 Task: Add Attachment from Google Drive to Card Card0000000127 in Board Board0000000032 in Workspace WS0000000011 in Trello. Add Cover Orange to Card Card0000000127 in Board Board0000000032 in Workspace WS0000000011 in Trello. Add "Add Label …" with "Title" Title0000000127 to Button Button0000000127 to Card Card0000000127 in Board Board0000000032 in Workspace WS0000000011 in Trello. Add Description DS0000000127 to Card Card0000000127 in Board Board0000000032 in Workspace WS0000000011 in Trello. Add Comment CM0000000127 to Card Card0000000127 in Board Board0000000032 in Workspace WS0000000011 in Trello
Action: Mouse moved to (286, 441)
Screenshot: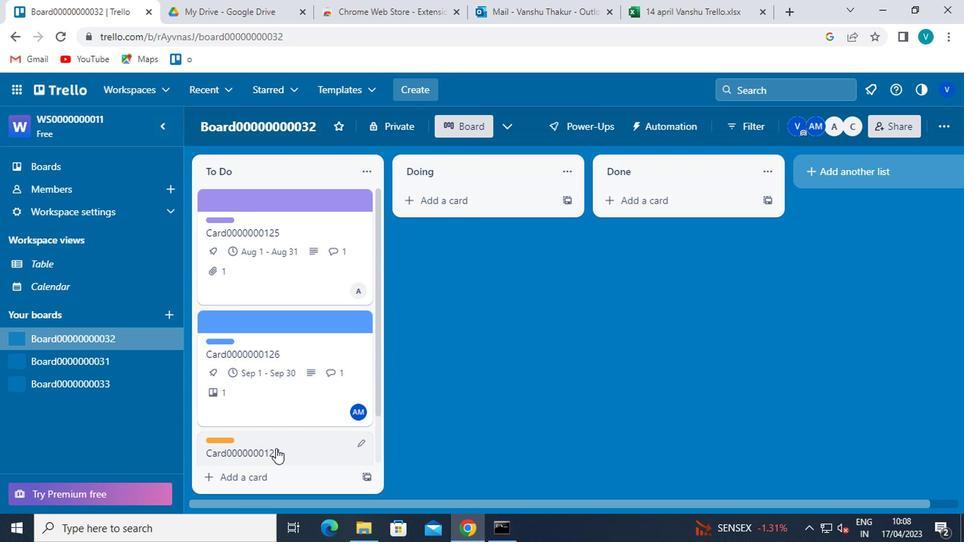 
Action: Mouse pressed left at (286, 441)
Screenshot: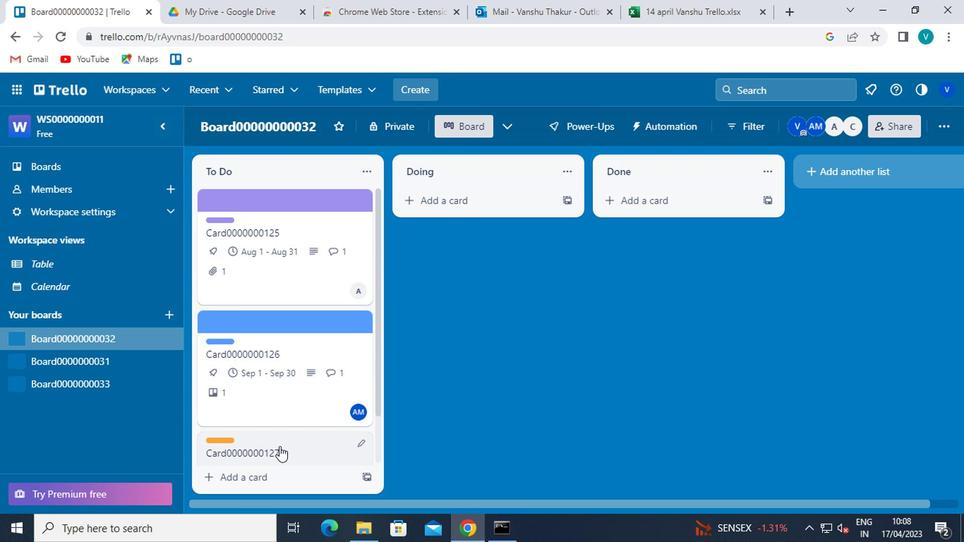 
Action: Mouse moved to (662, 363)
Screenshot: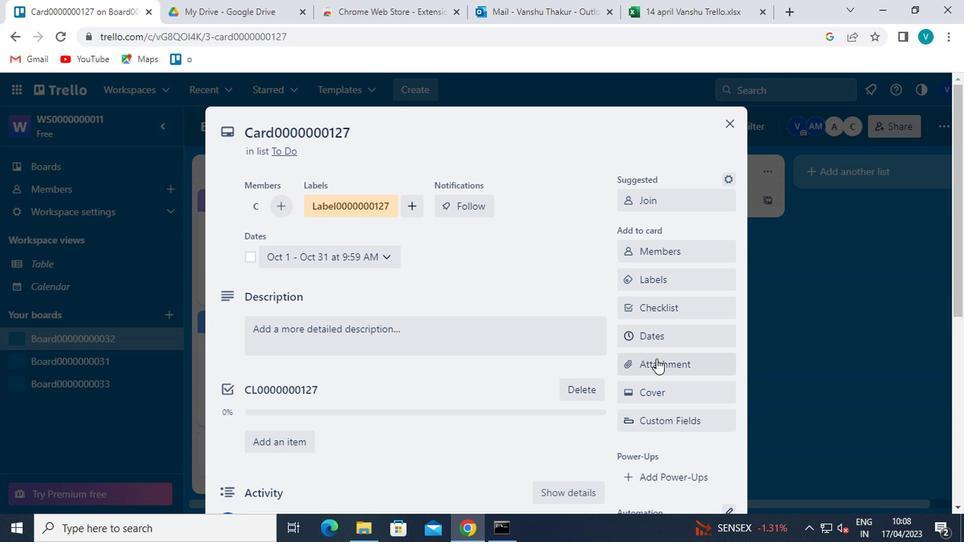 
Action: Mouse pressed left at (662, 363)
Screenshot: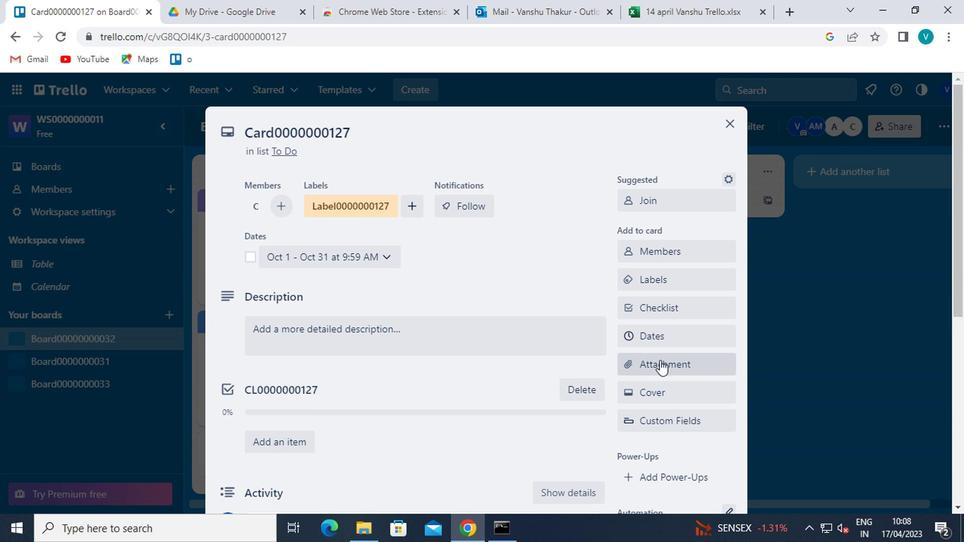 
Action: Mouse moved to (682, 188)
Screenshot: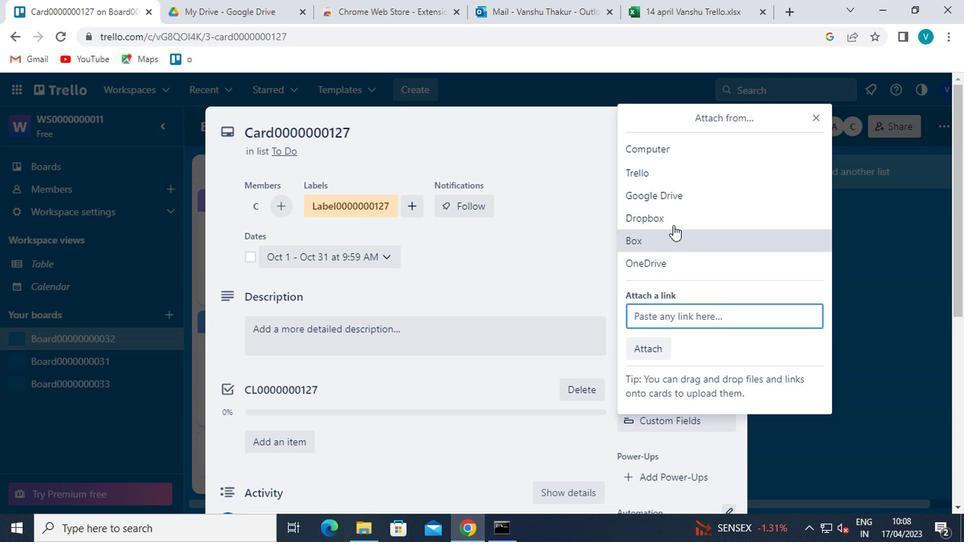 
Action: Mouse pressed left at (682, 188)
Screenshot: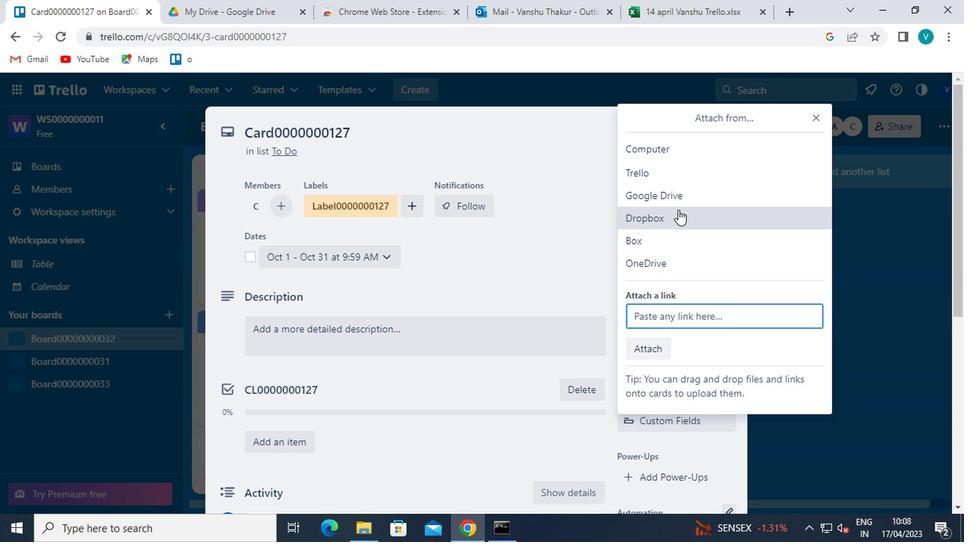 
Action: Mouse moved to (304, 317)
Screenshot: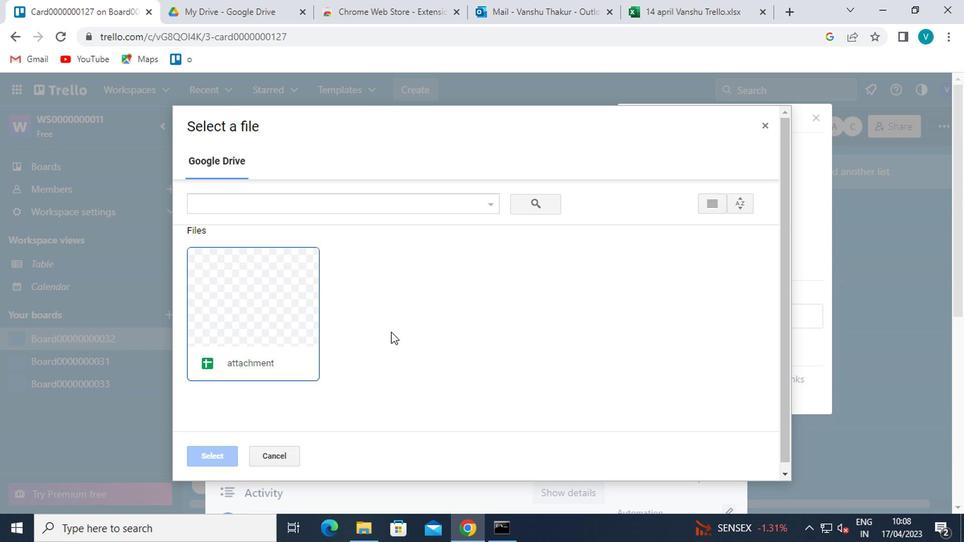 
Action: Mouse pressed left at (304, 317)
Screenshot: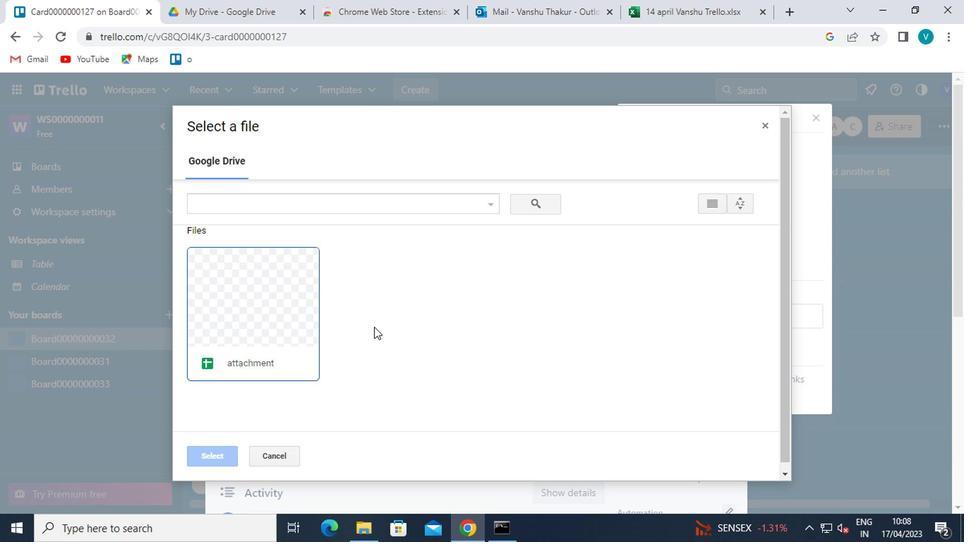 
Action: Mouse moved to (200, 451)
Screenshot: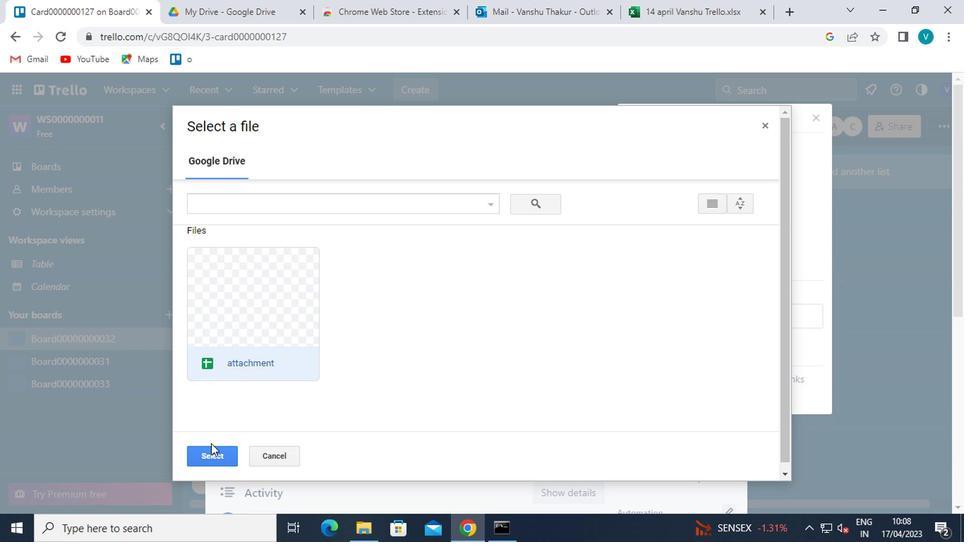 
Action: Mouse pressed left at (200, 451)
Screenshot: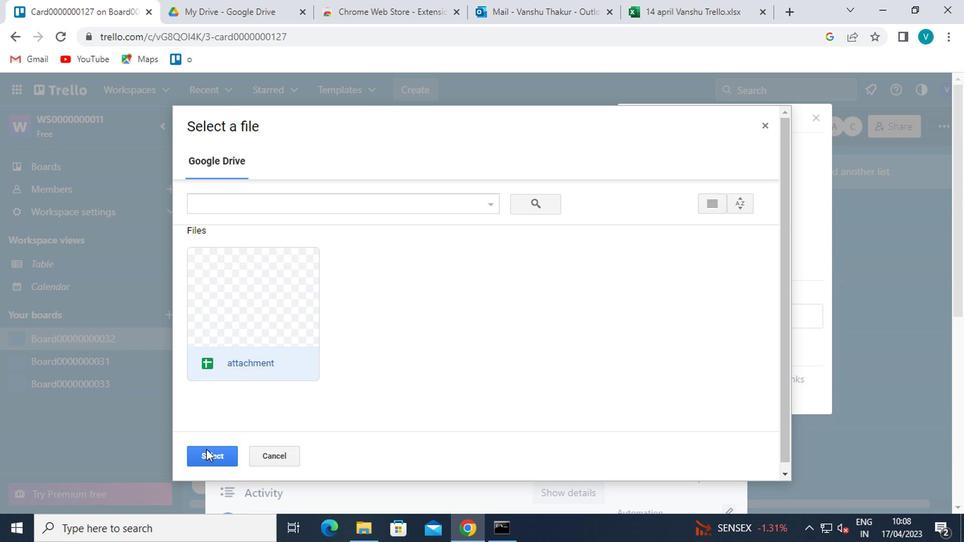 
Action: Mouse moved to (645, 393)
Screenshot: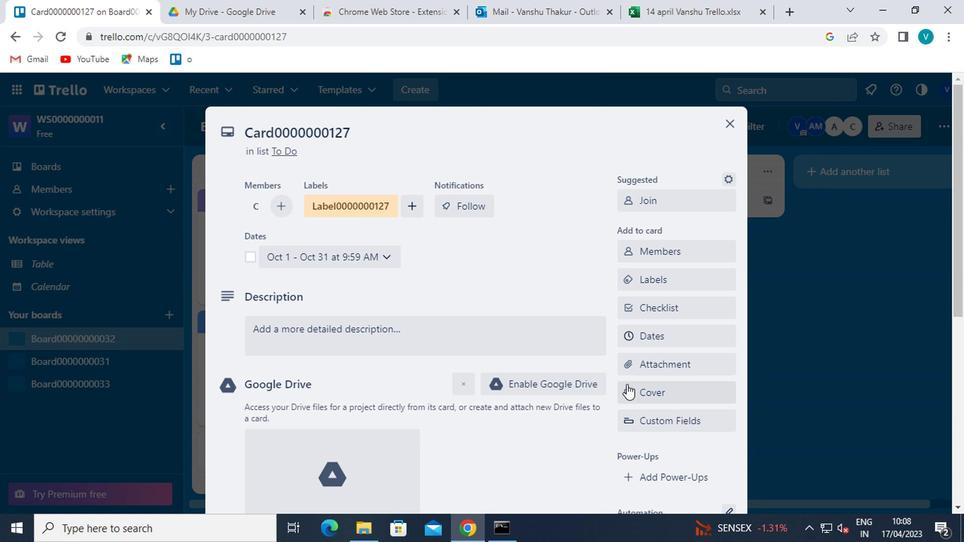 
Action: Mouse pressed left at (645, 393)
Screenshot: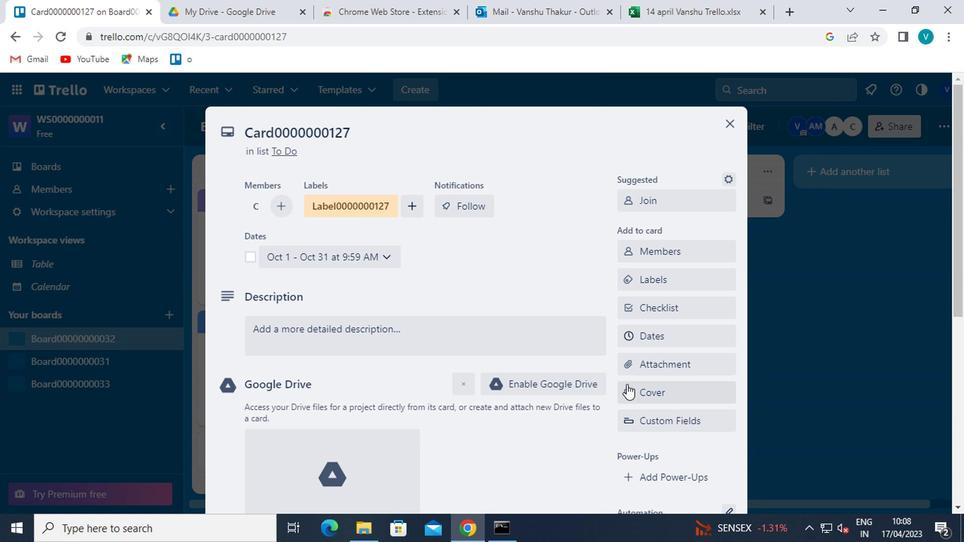 
Action: Mouse moved to (721, 239)
Screenshot: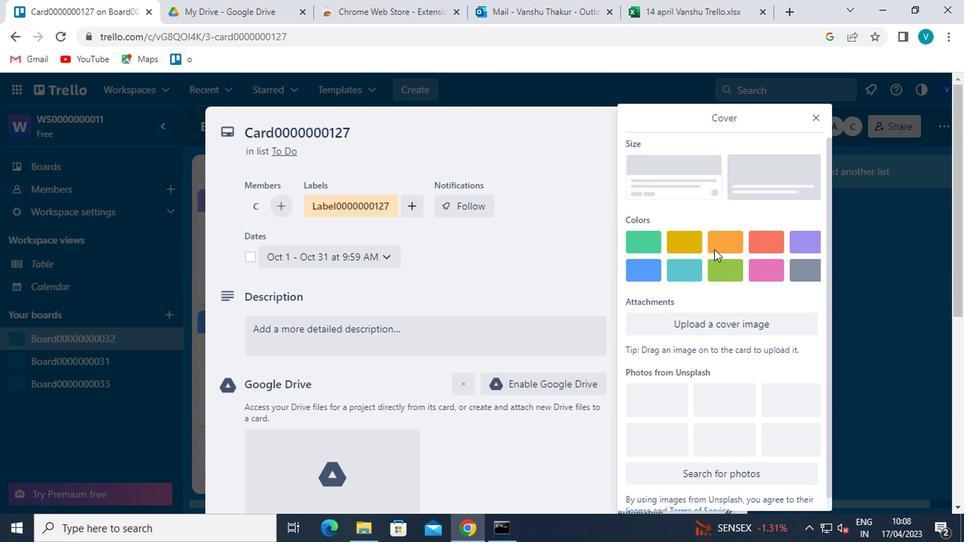 
Action: Mouse pressed left at (721, 239)
Screenshot: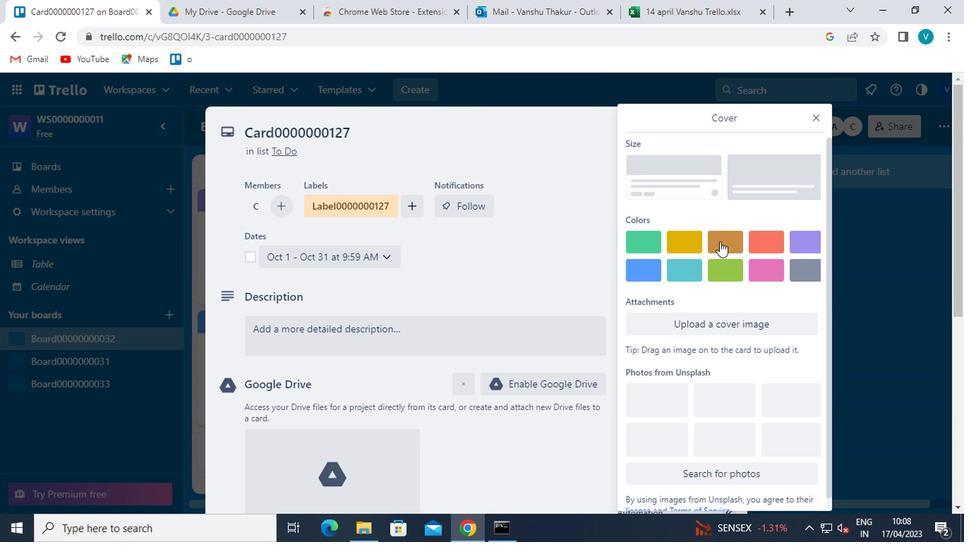 
Action: Mouse moved to (810, 119)
Screenshot: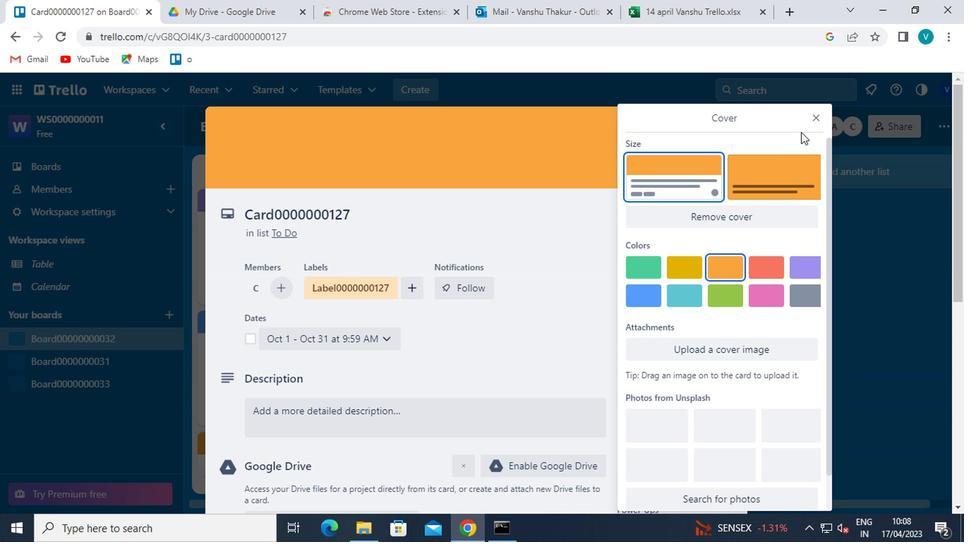 
Action: Mouse pressed left at (810, 119)
Screenshot: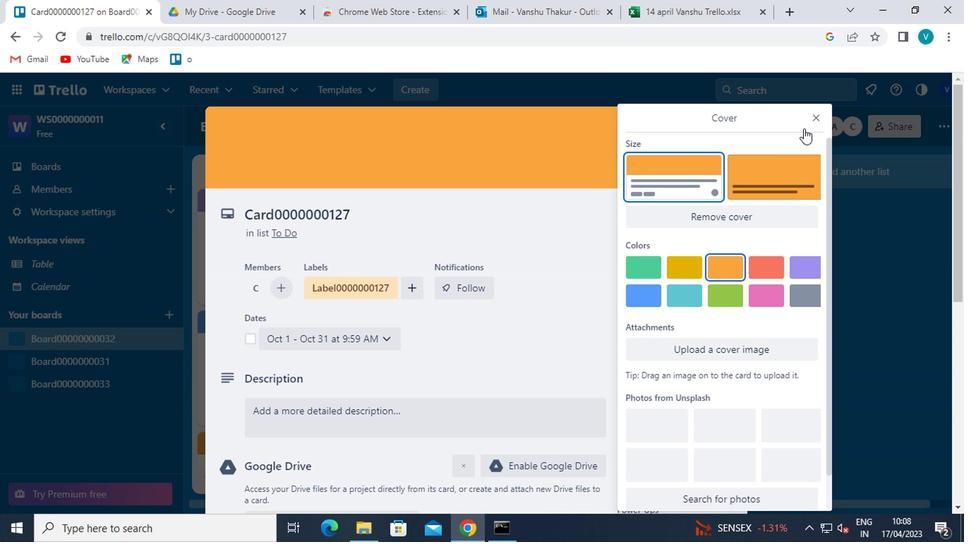 
Action: Mouse moved to (694, 363)
Screenshot: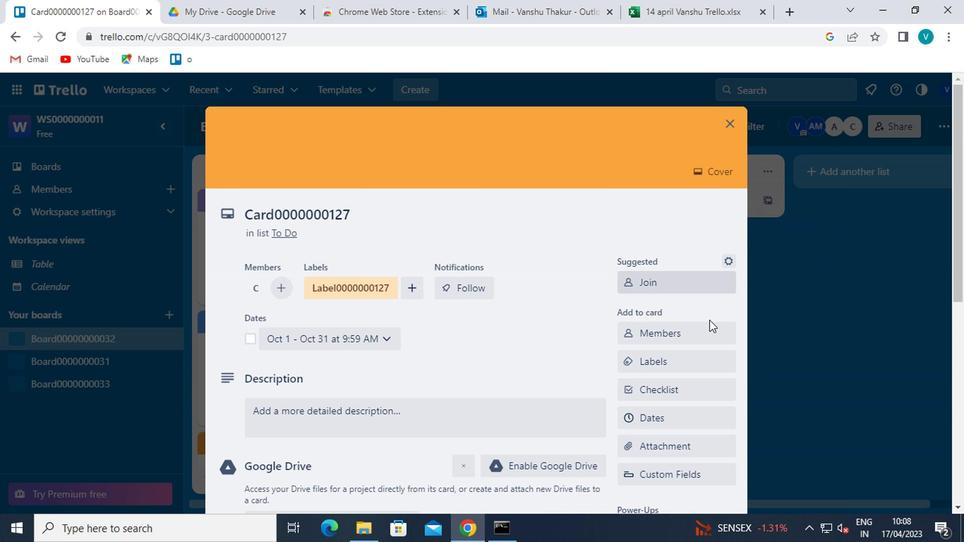 
Action: Mouse scrolled (694, 362) with delta (0, 0)
Screenshot: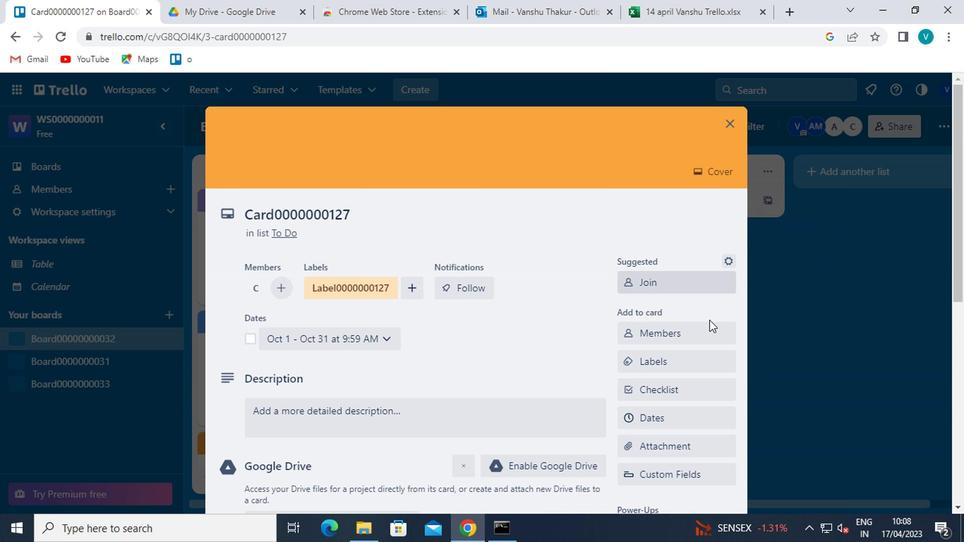 
Action: Mouse moved to (694, 364)
Screenshot: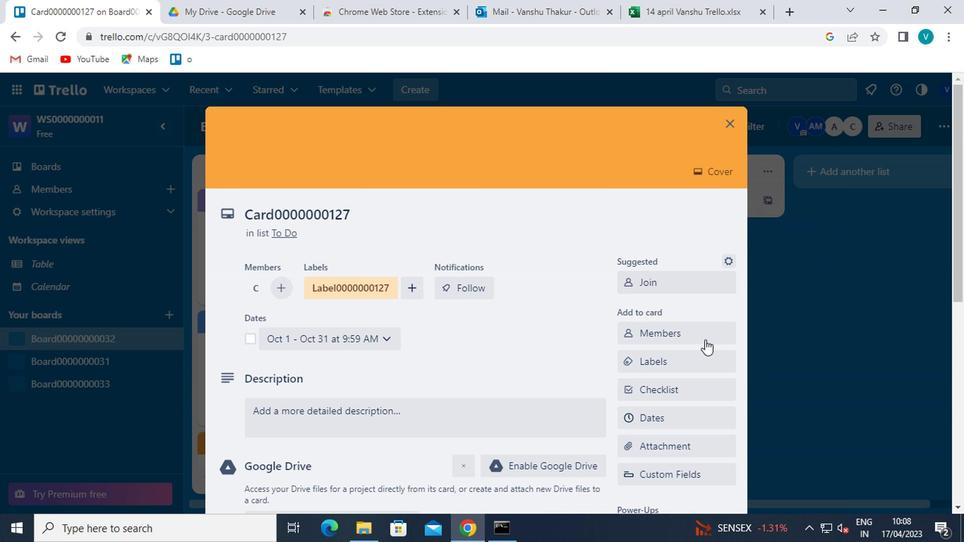 
Action: Mouse scrolled (694, 363) with delta (0, -1)
Screenshot: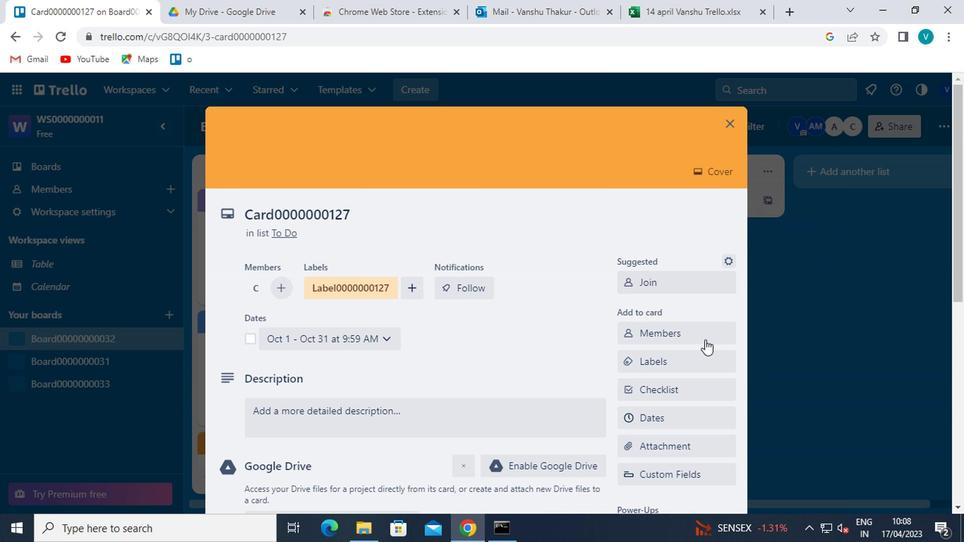 
Action: Mouse moved to (671, 453)
Screenshot: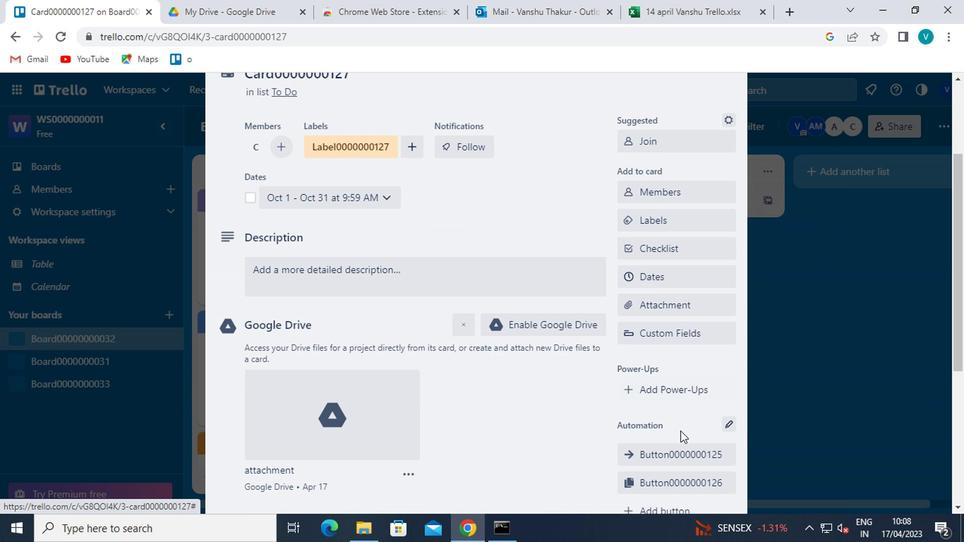 
Action: Mouse scrolled (671, 453) with delta (0, 0)
Screenshot: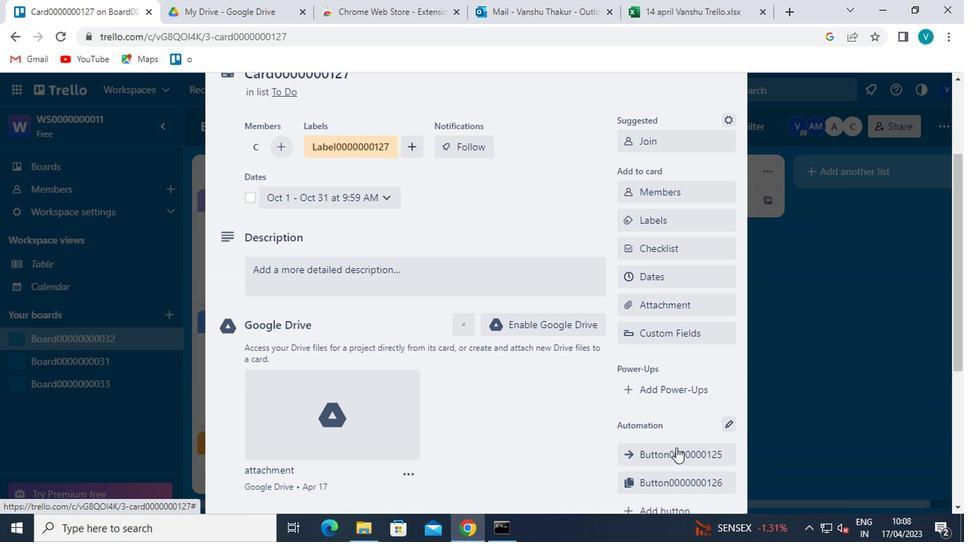 
Action: Mouse moved to (673, 444)
Screenshot: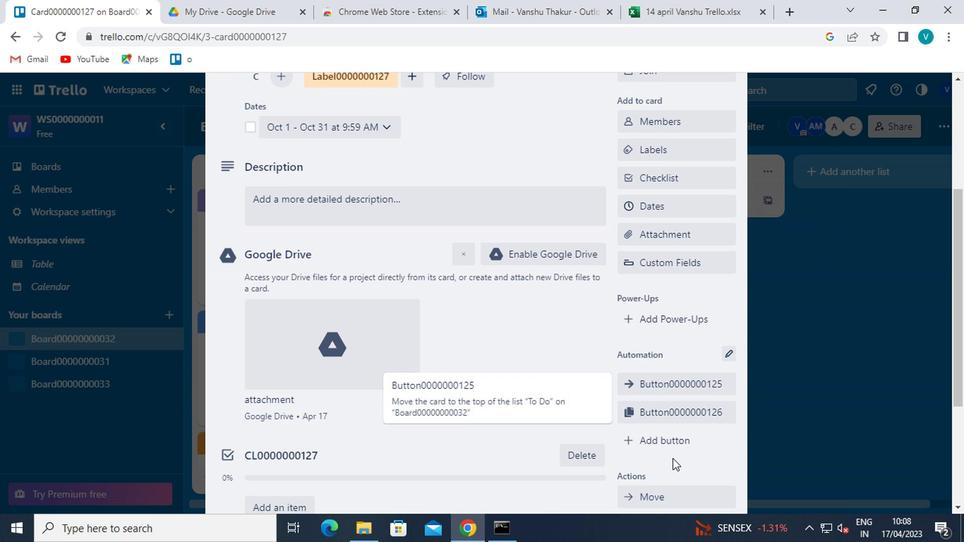 
Action: Mouse pressed left at (673, 444)
Screenshot: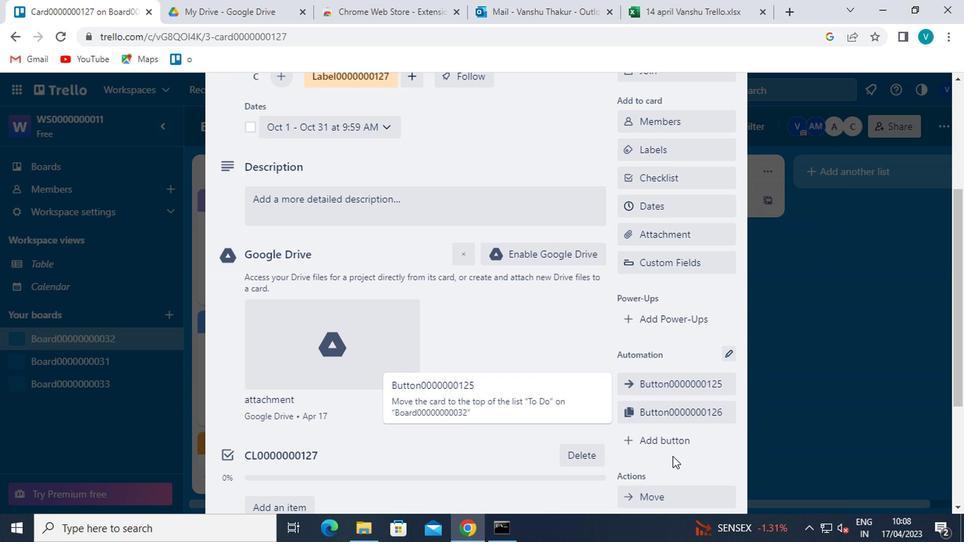 
Action: Mouse moved to (683, 244)
Screenshot: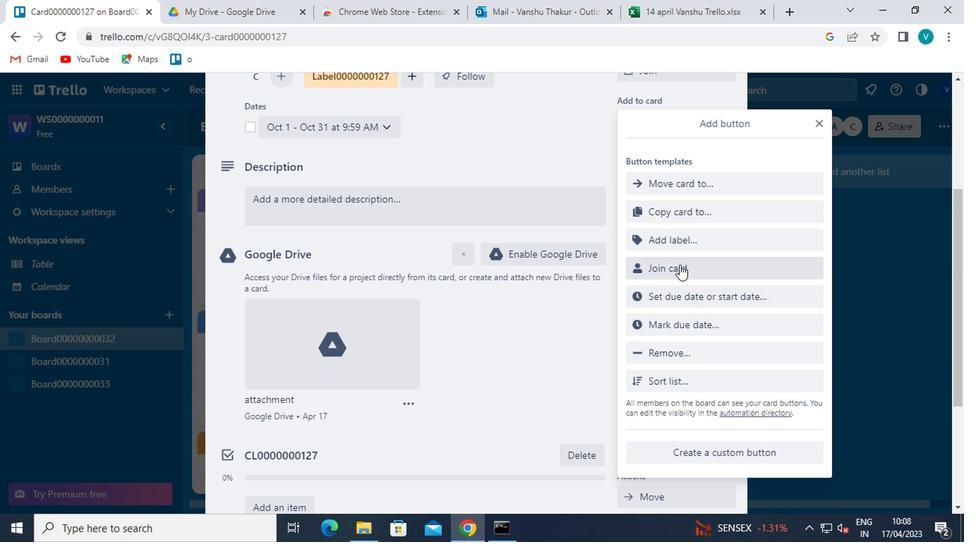 
Action: Mouse pressed left at (683, 244)
Screenshot: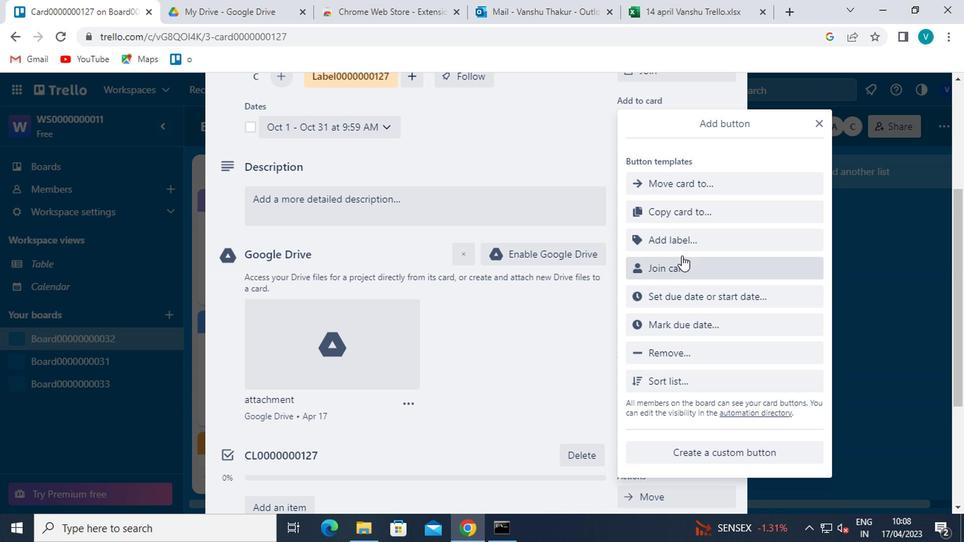 
Action: Mouse moved to (691, 222)
Screenshot: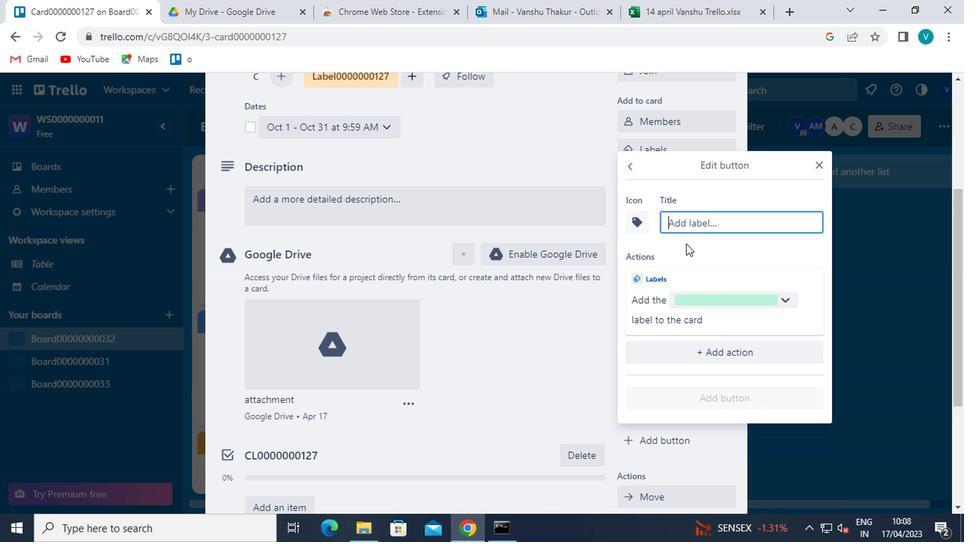 
Action: Mouse pressed left at (691, 222)
Screenshot: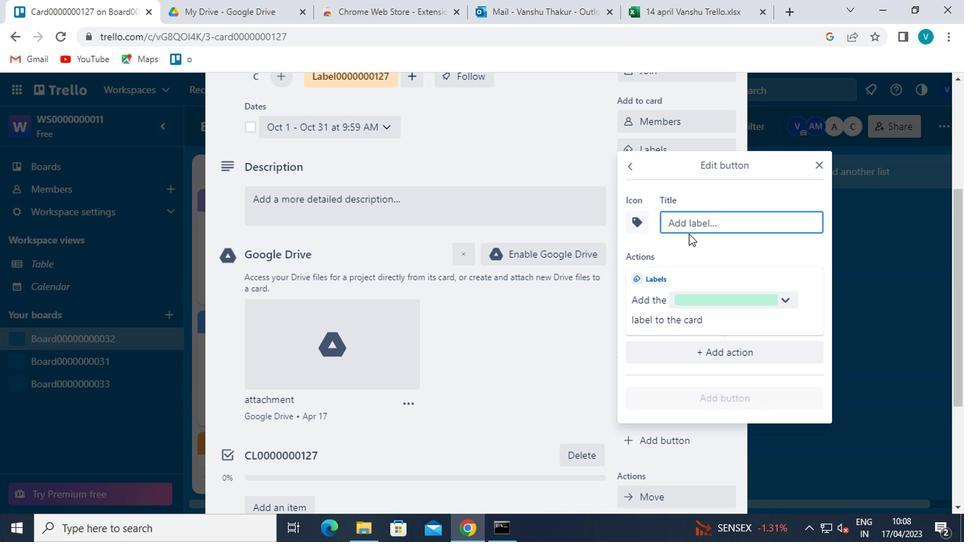 
Action: Key pressed <Key.shift><Key.shift>ITLE<Key.backspace><Key.backspace><Key.backspace><Key.backspace><Key.backspace><Key.shift><Key.shift><Key.shift><Key.shift><Key.shift><Key.shift><Key.shift>TITLE0000000127
Screenshot: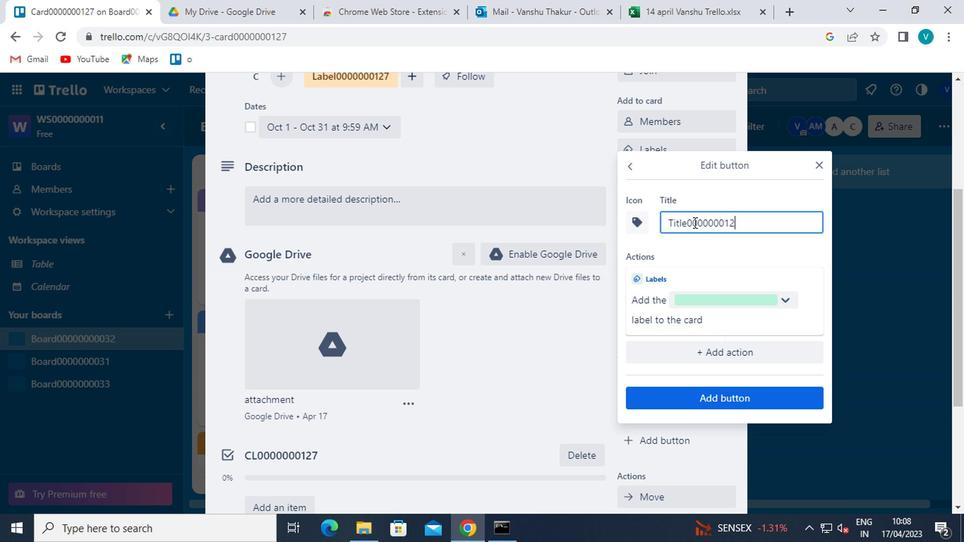 
Action: Mouse moved to (744, 390)
Screenshot: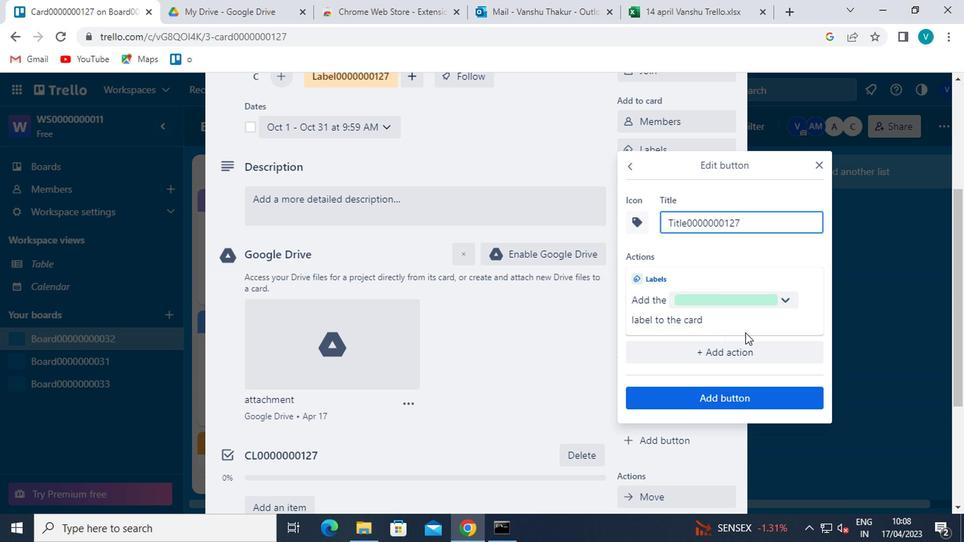 
Action: Mouse pressed left at (744, 390)
Screenshot: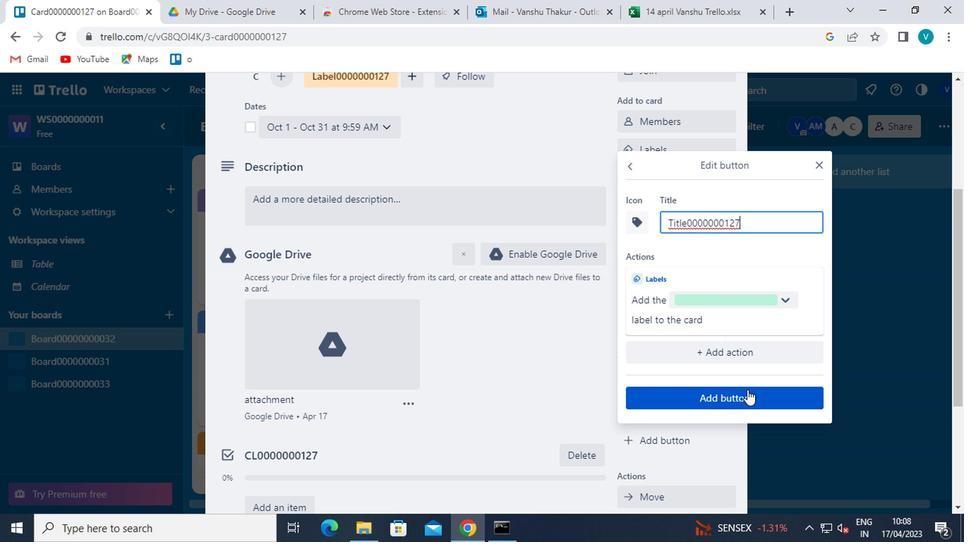
Action: Mouse moved to (457, 215)
Screenshot: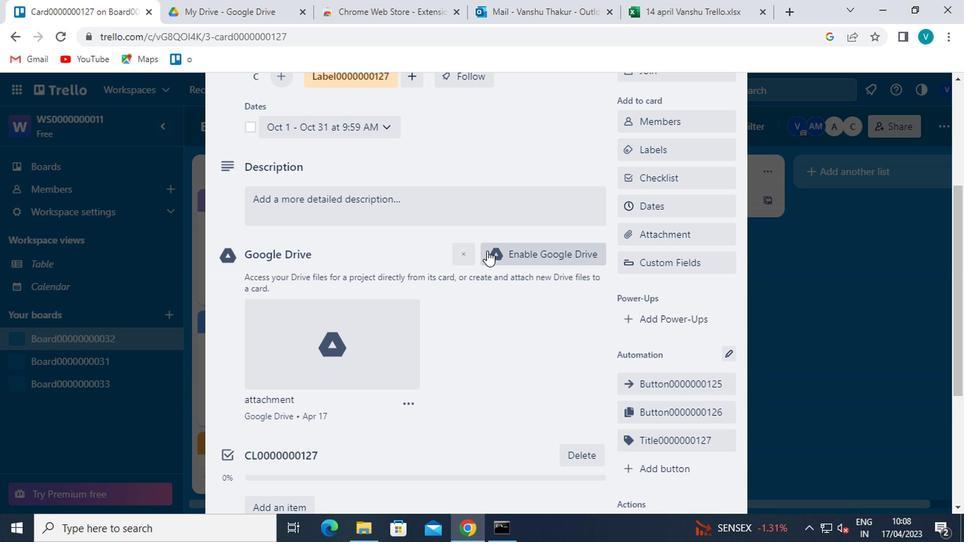 
Action: Mouse pressed left at (457, 215)
Screenshot: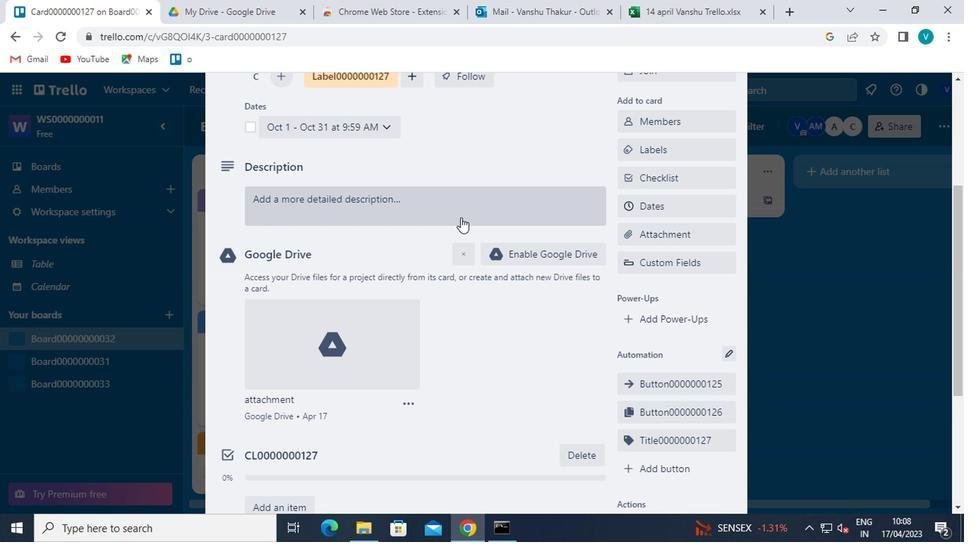 
Action: Mouse moved to (457, 208)
Screenshot: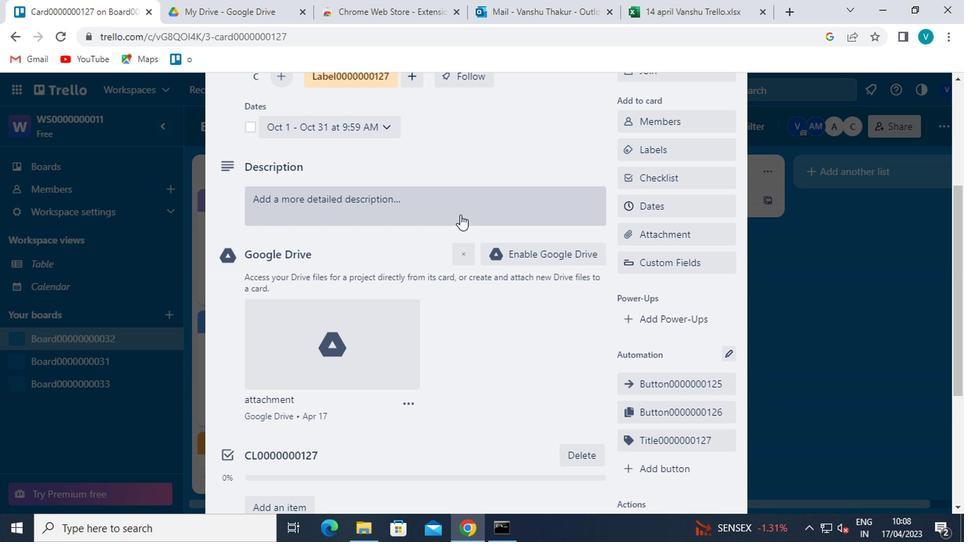 
Action: Key pressed <Key.shift>DS0000000127
Screenshot: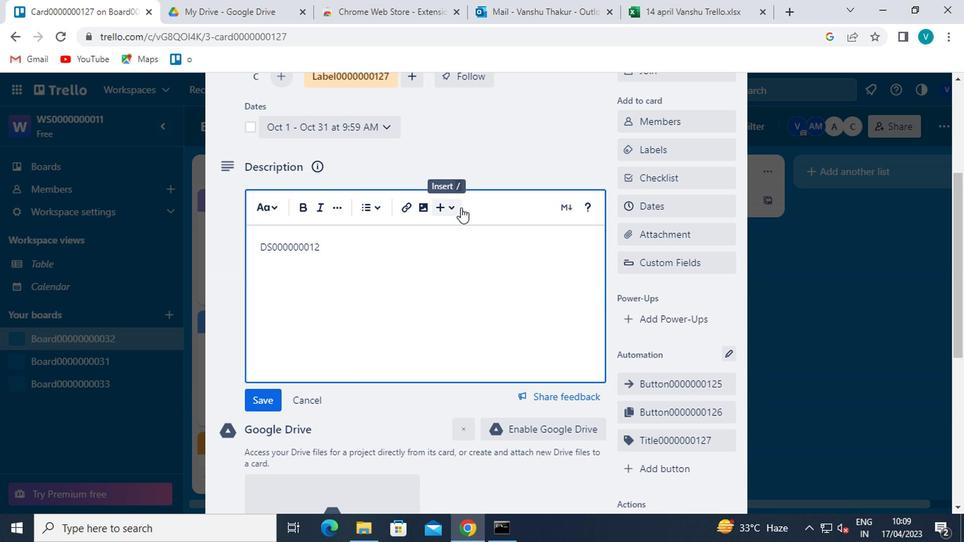 
Action: Mouse moved to (253, 397)
Screenshot: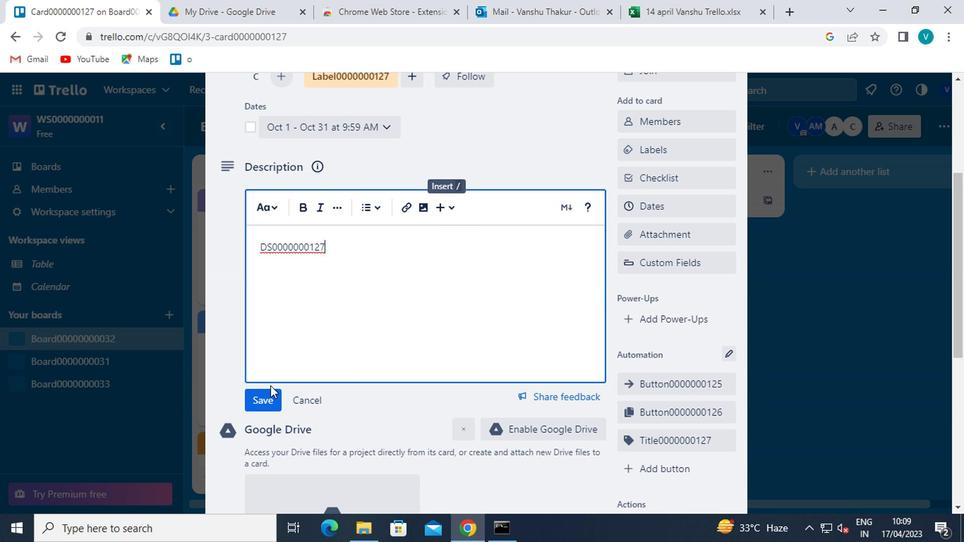 
Action: Mouse pressed left at (253, 397)
Screenshot: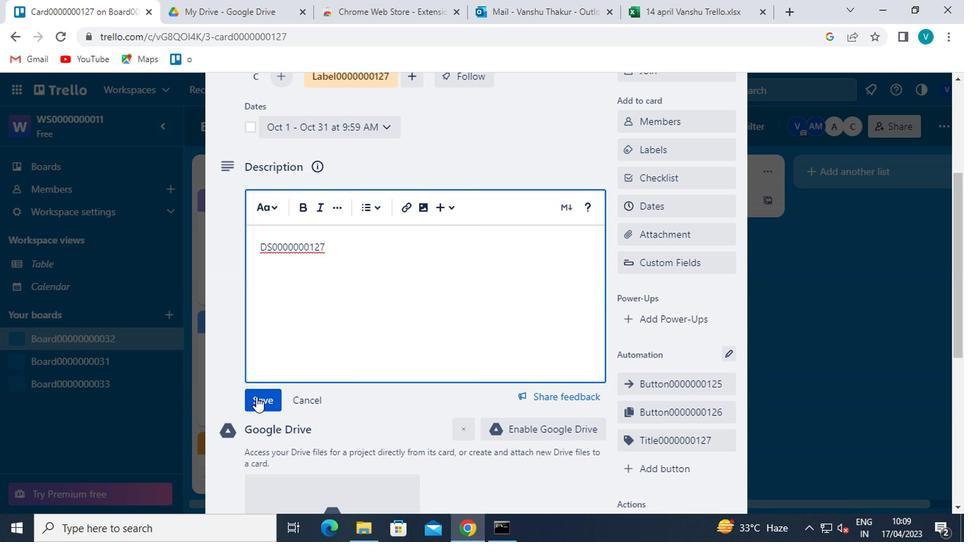 
Action: Mouse moved to (254, 397)
Screenshot: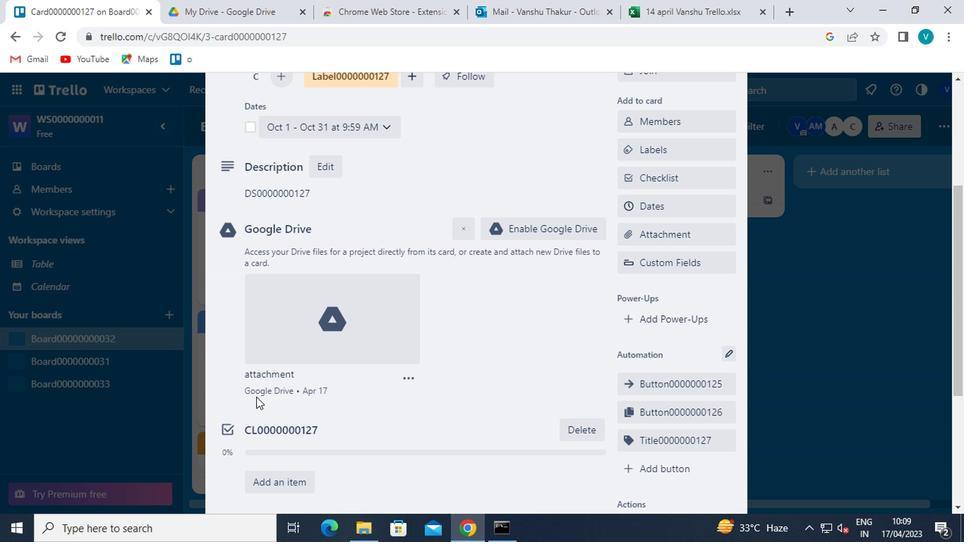 
Action: Mouse scrolled (254, 396) with delta (0, -1)
Screenshot: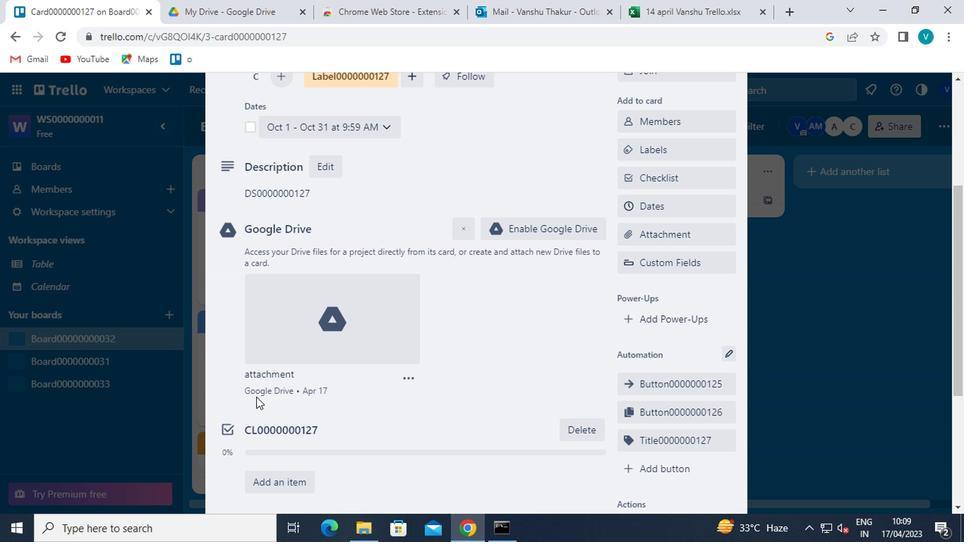 
Action: Mouse scrolled (254, 396) with delta (0, -1)
Screenshot: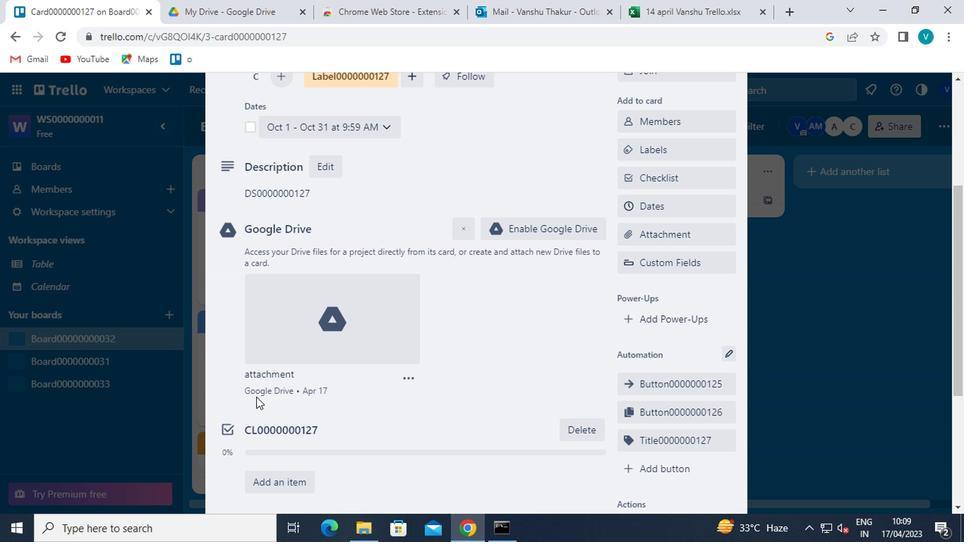 
Action: Mouse scrolled (254, 396) with delta (0, -1)
Screenshot: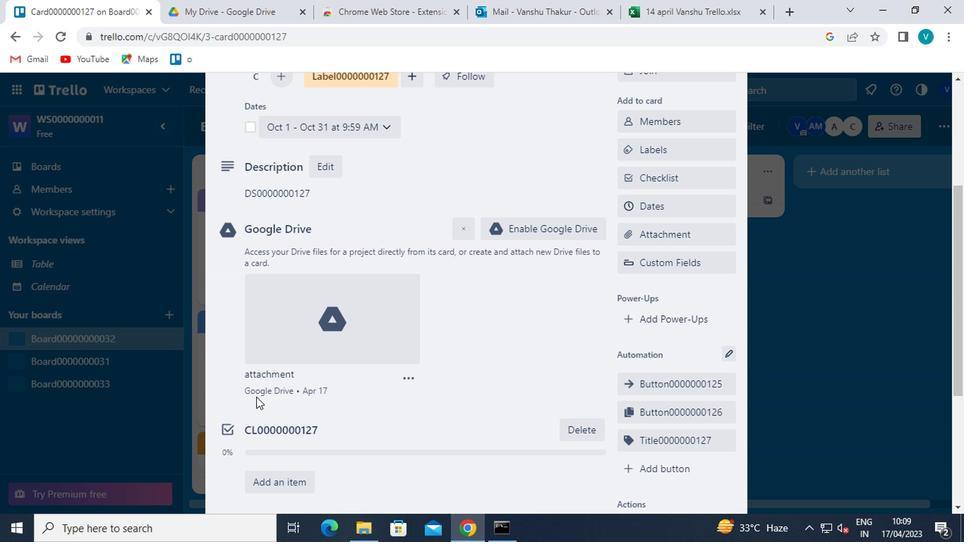 
Action: Mouse moved to (303, 352)
Screenshot: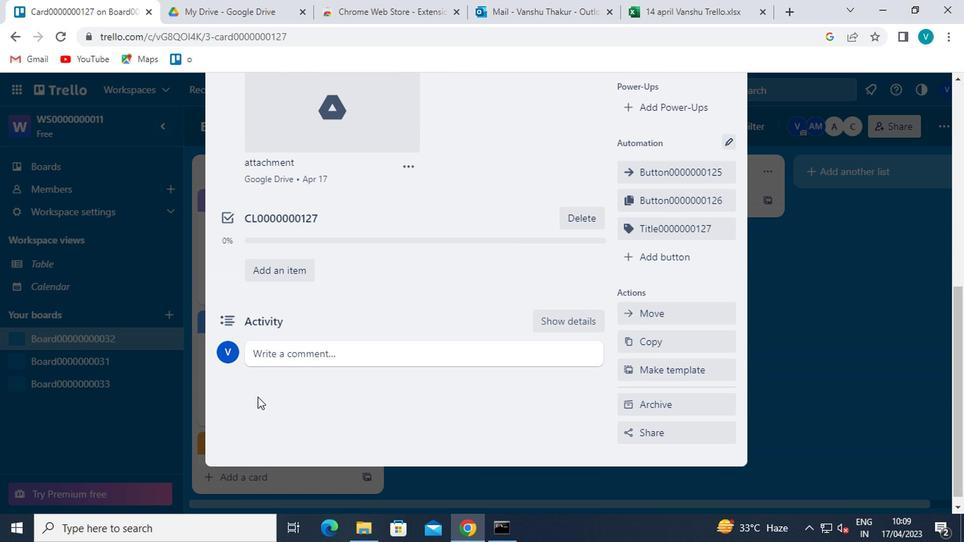 
Action: Mouse pressed left at (303, 352)
Screenshot: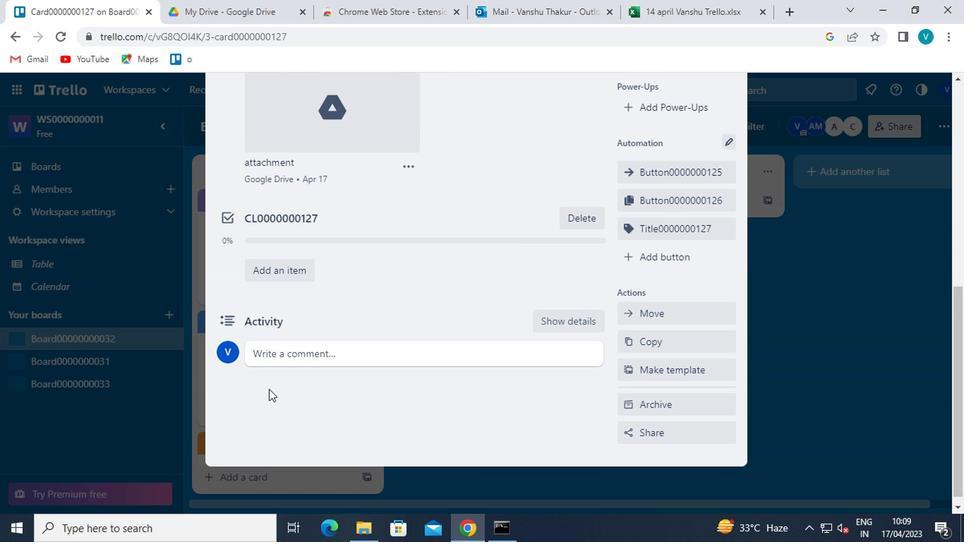 
Action: Key pressed <Key.shift>CM0000000127
Screenshot: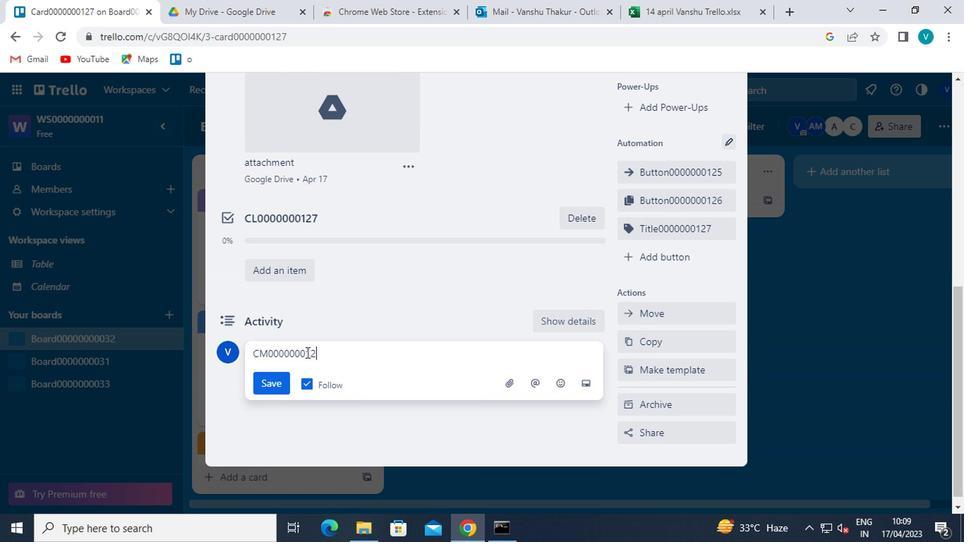 
Action: Mouse moved to (269, 387)
Screenshot: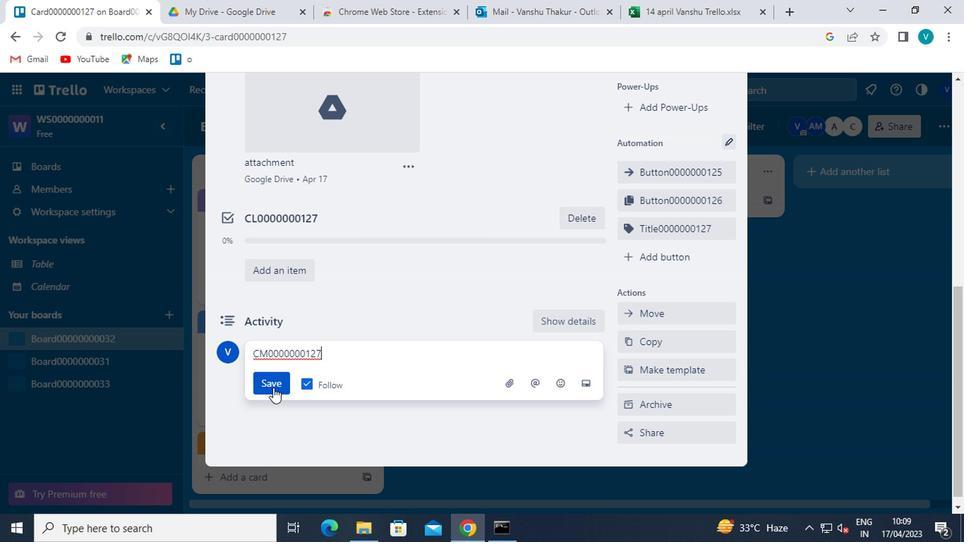
Action: Mouse pressed left at (269, 387)
Screenshot: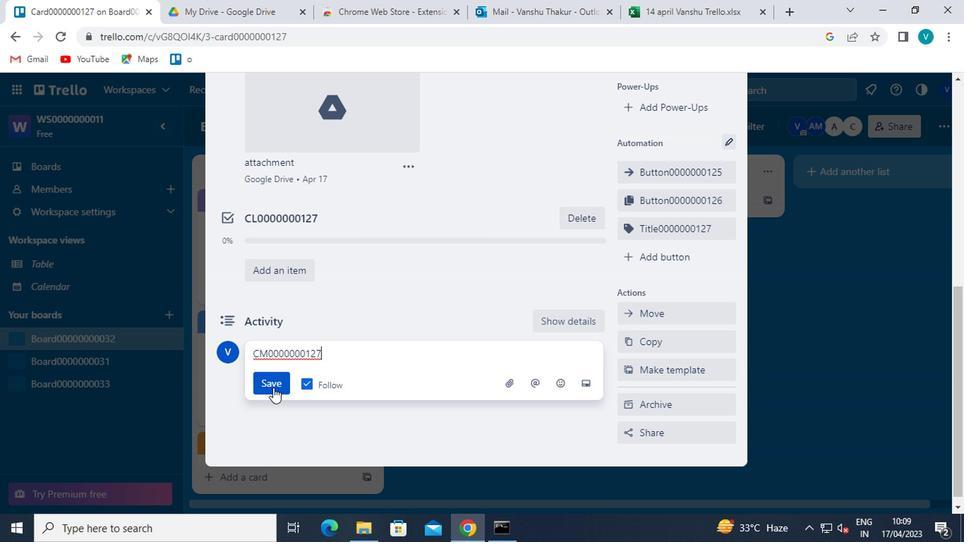 
